 Task: Sort the products by price (lowest first).
Action: Mouse moved to (21, 123)
Screenshot: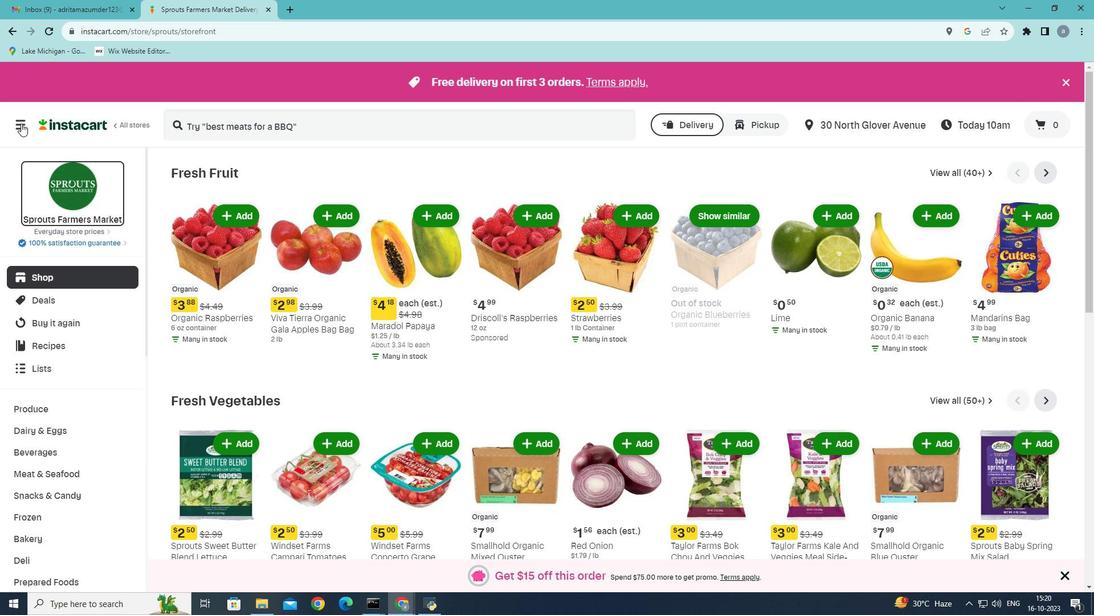 
Action: Mouse pressed left at (21, 123)
Screenshot: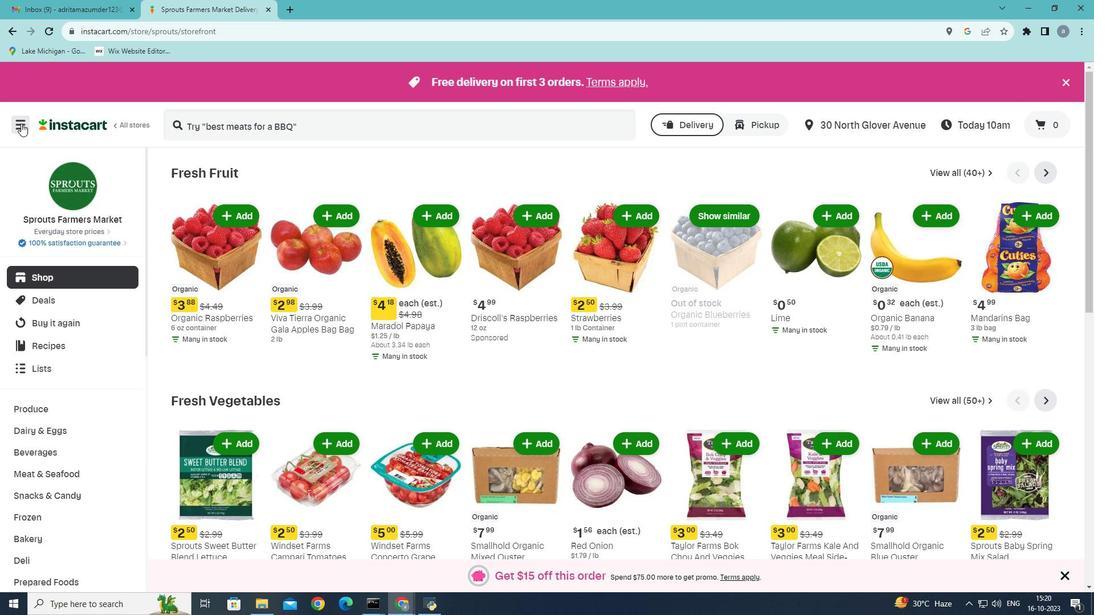 
Action: Mouse moved to (36, 334)
Screenshot: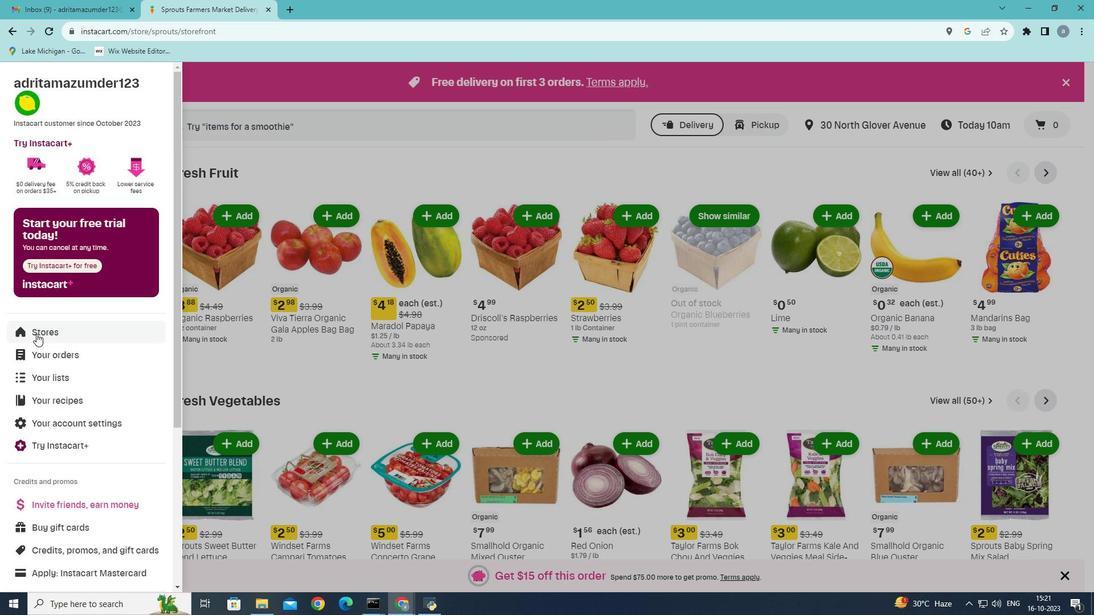 
Action: Mouse pressed left at (36, 334)
Screenshot: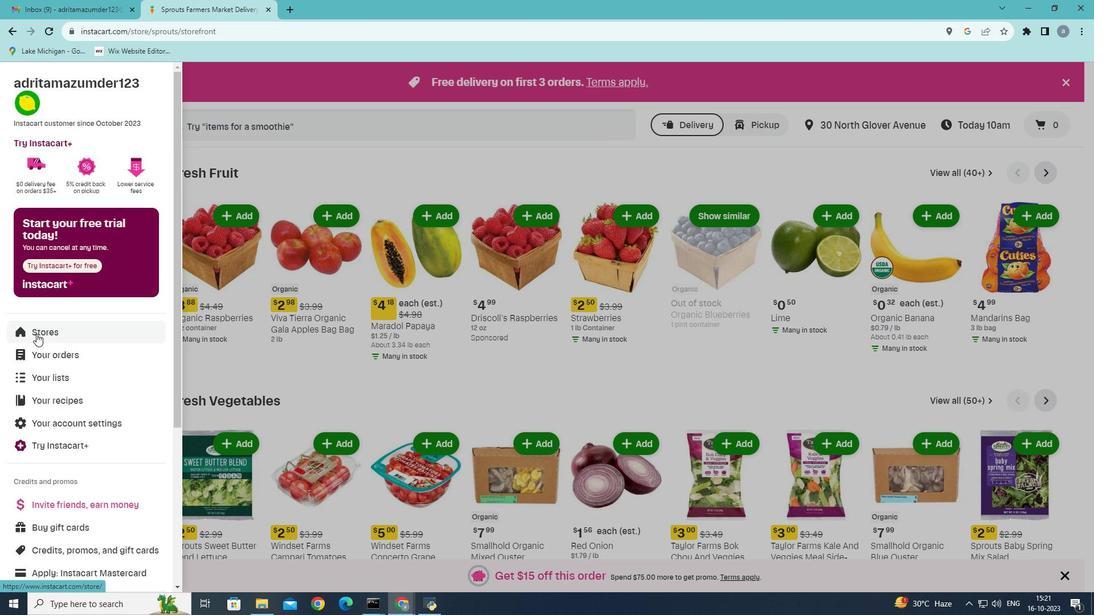 
Action: Mouse moved to (278, 130)
Screenshot: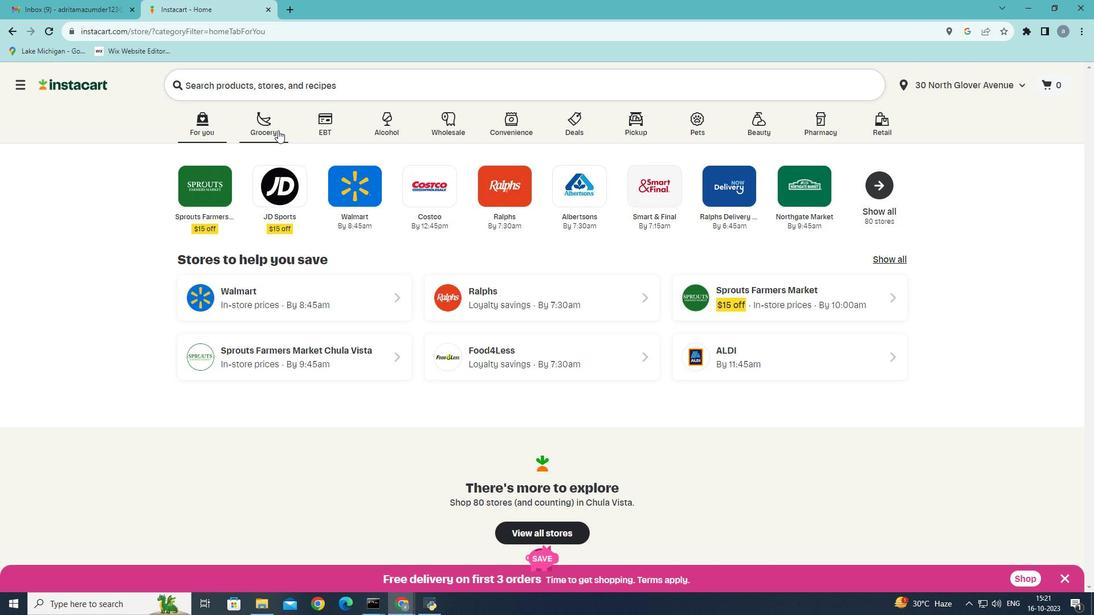 
Action: Mouse pressed left at (278, 130)
Screenshot: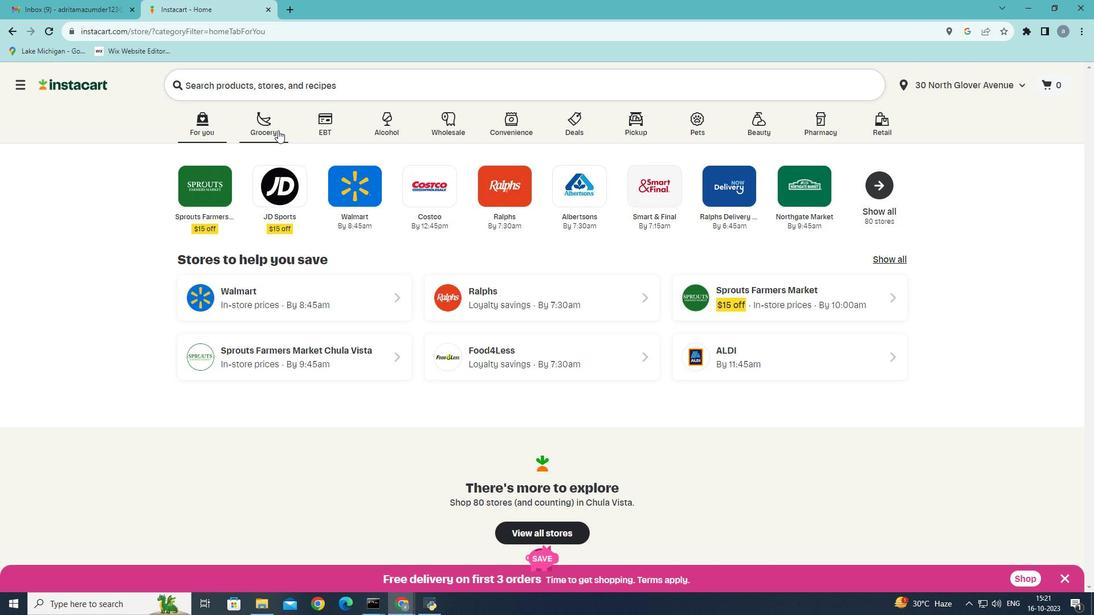 
Action: Mouse moved to (755, 281)
Screenshot: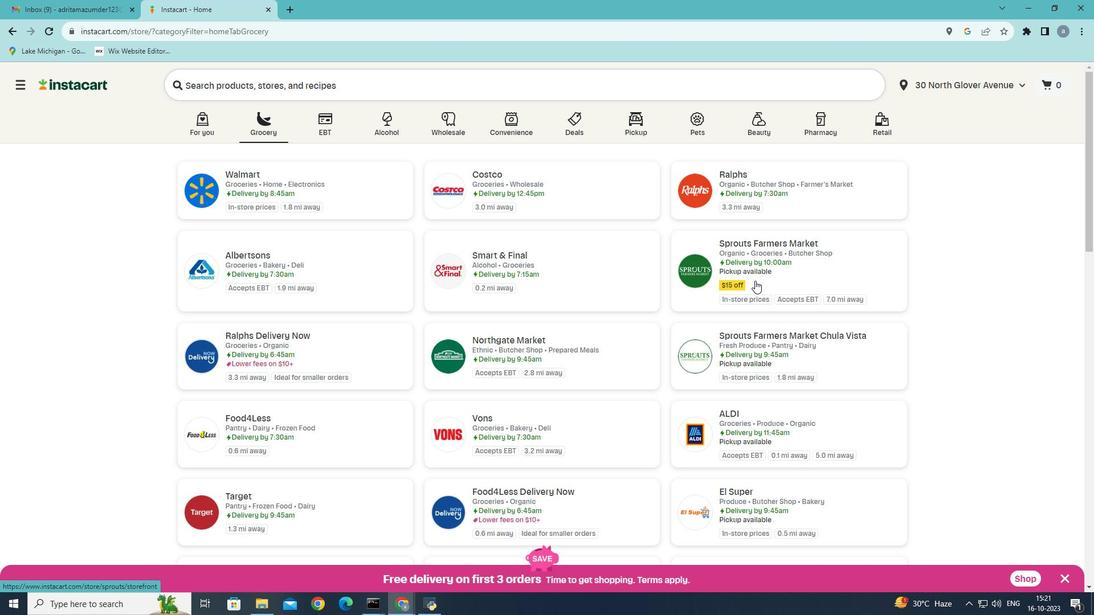 
Action: Mouse pressed left at (755, 281)
Screenshot: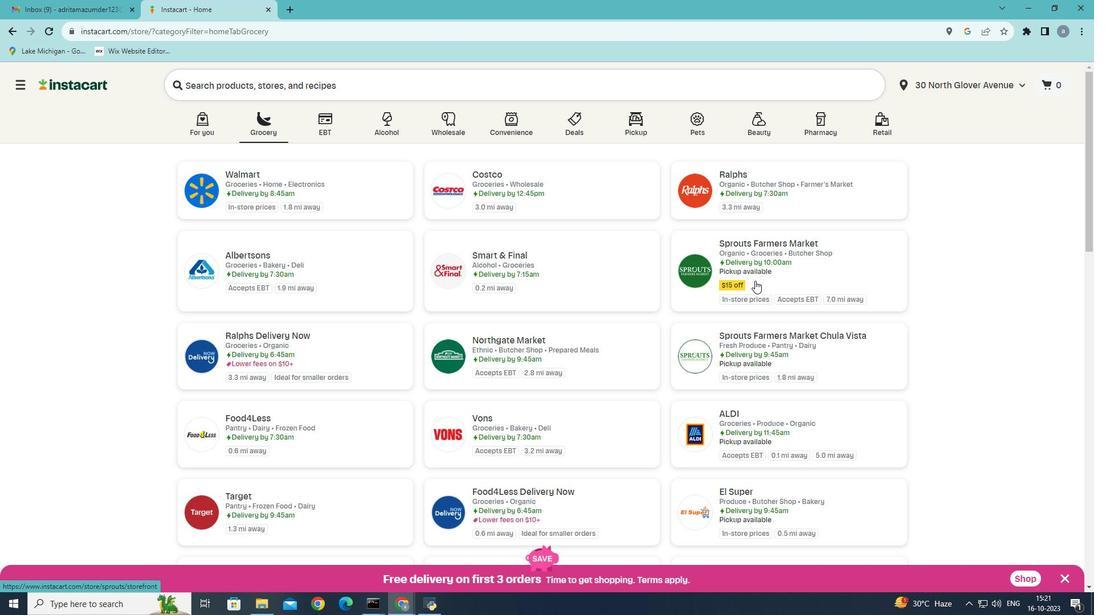 
Action: Mouse moved to (62, 478)
Screenshot: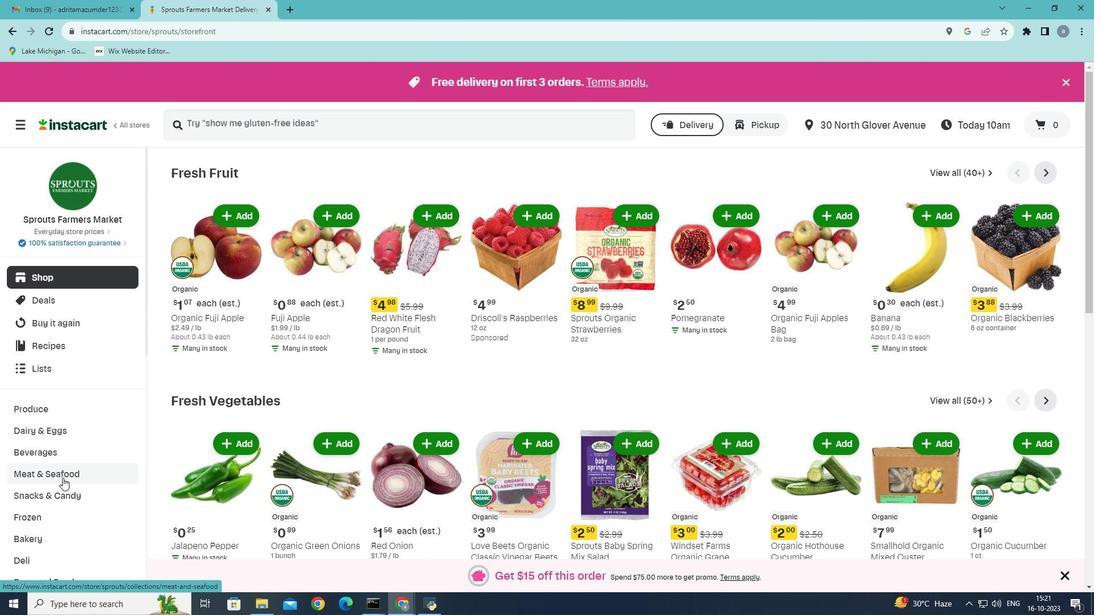 
Action: Mouse pressed left at (62, 478)
Screenshot: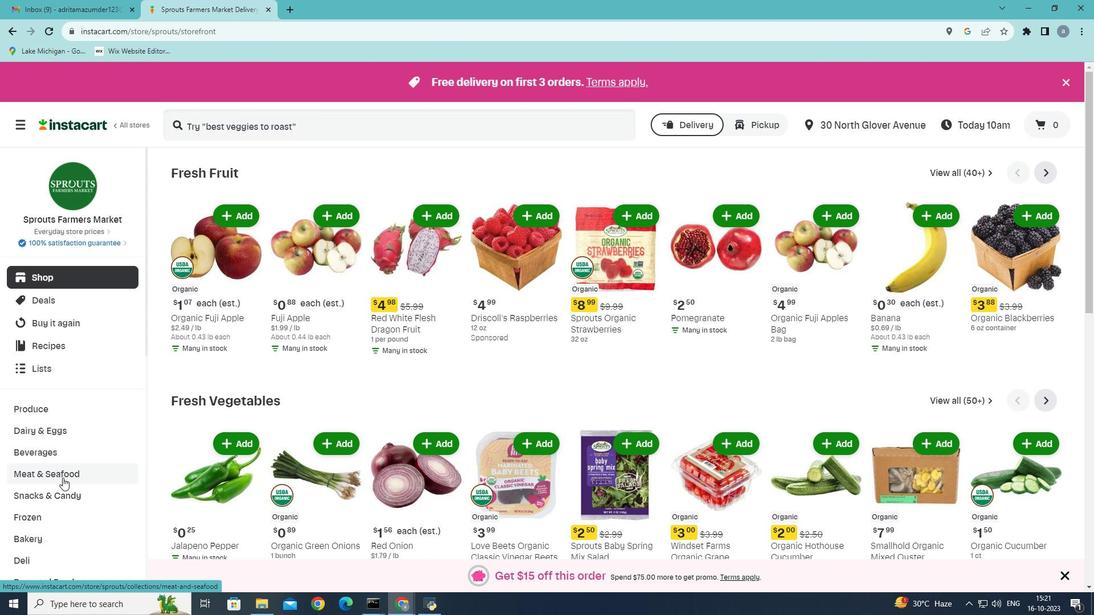 
Action: Mouse moved to (287, 198)
Screenshot: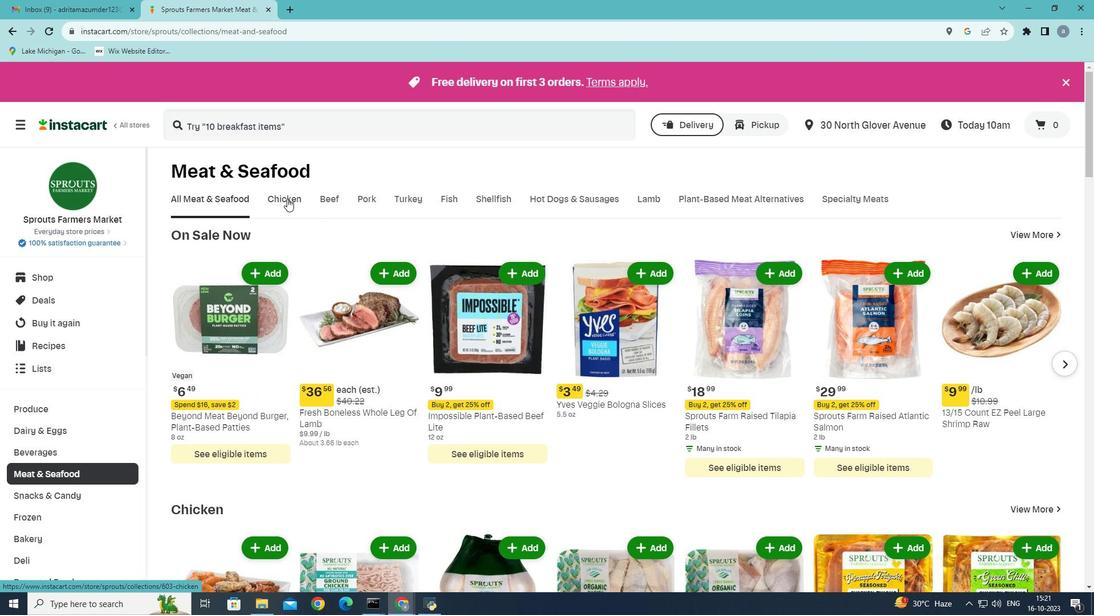 
Action: Mouse pressed left at (287, 198)
Screenshot: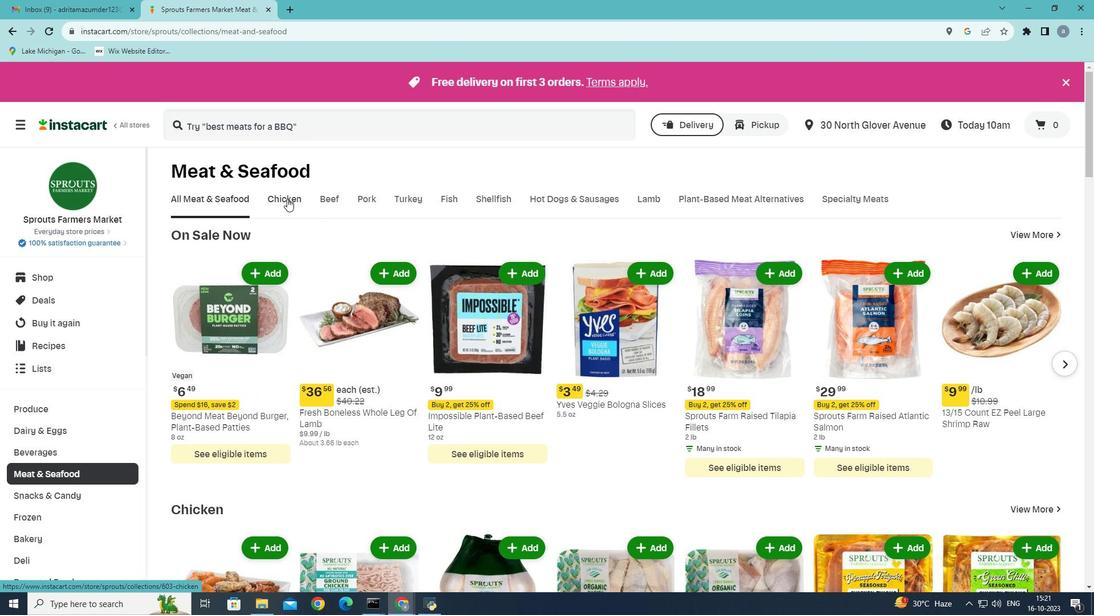 
Action: Mouse moved to (276, 250)
Screenshot: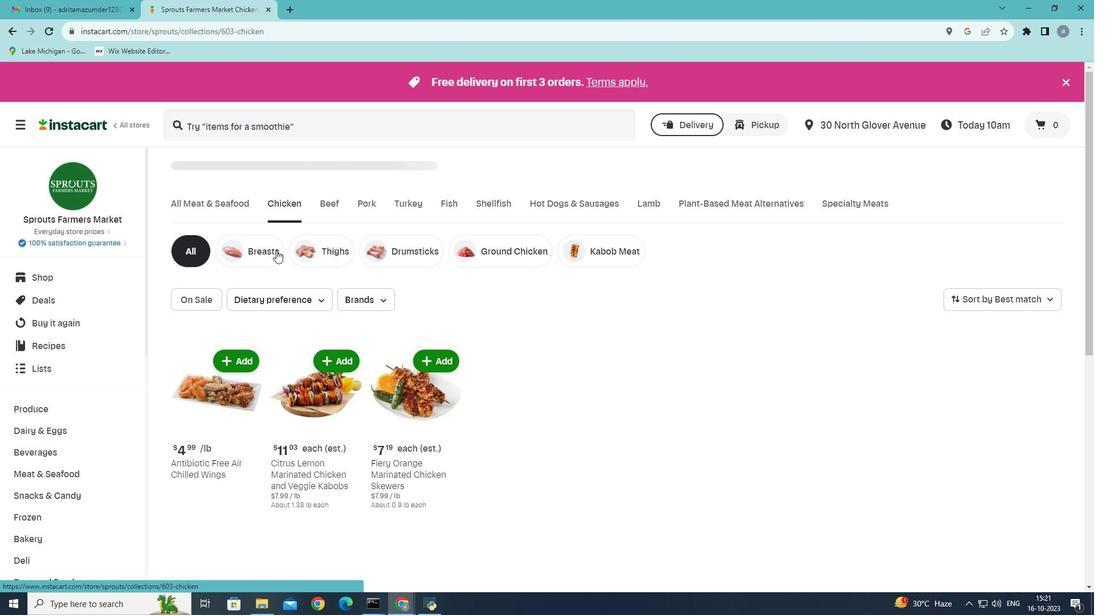 
Action: Mouse pressed left at (276, 250)
Screenshot: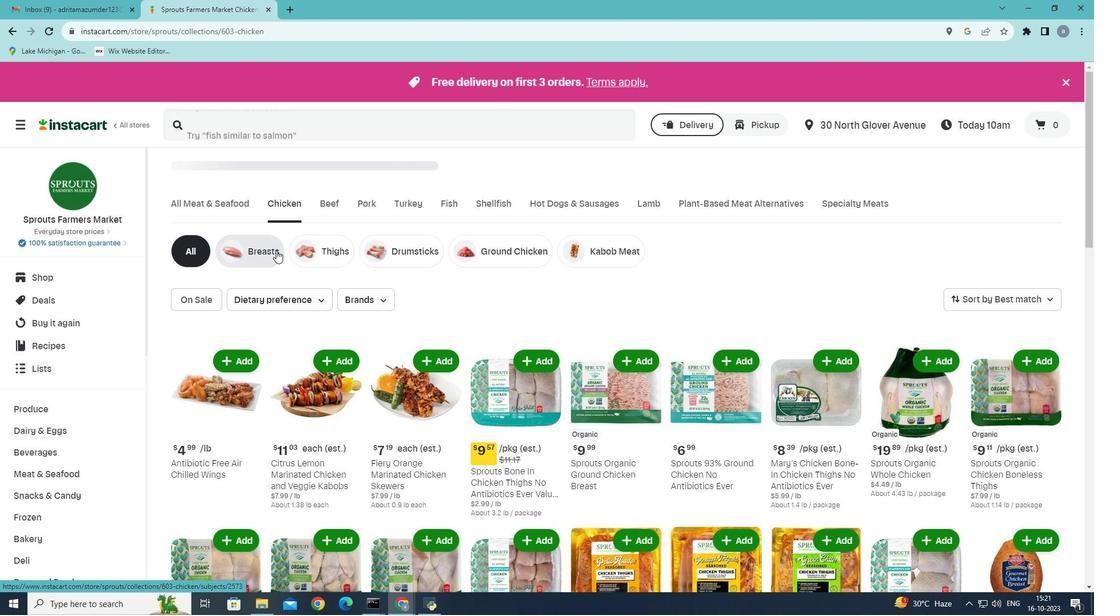 
Action: Mouse moved to (1049, 296)
Screenshot: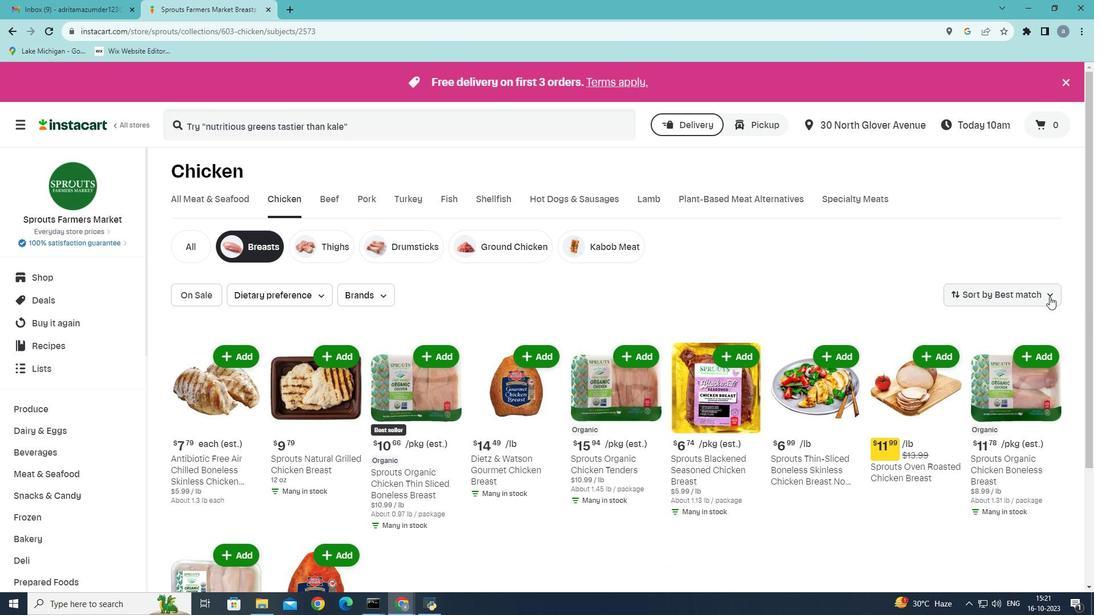 
Action: Mouse pressed left at (1049, 296)
Screenshot: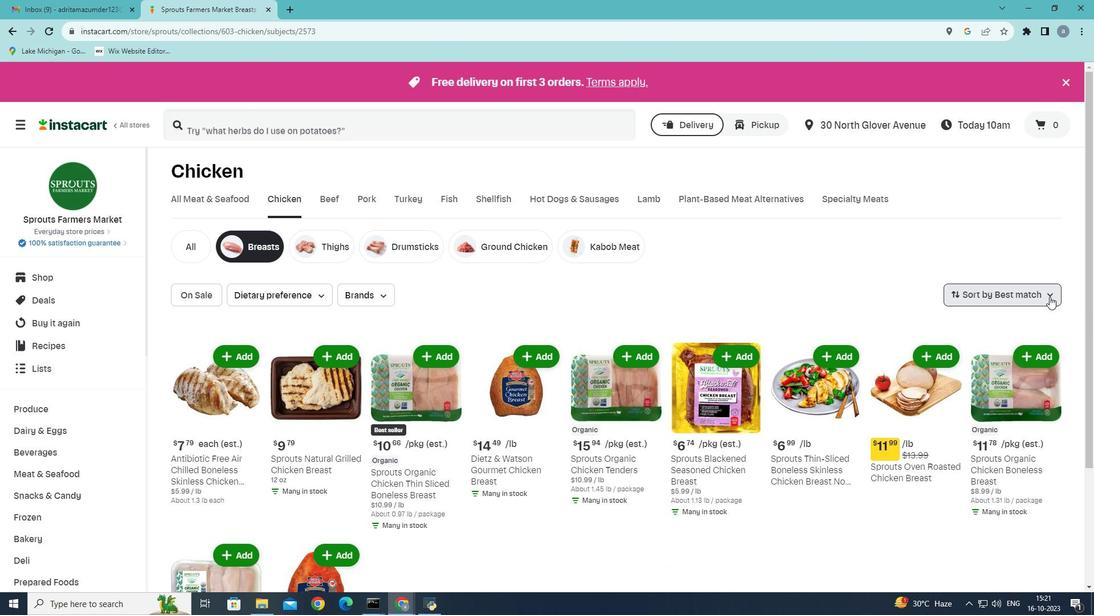 
Action: Mouse moved to (1010, 349)
Screenshot: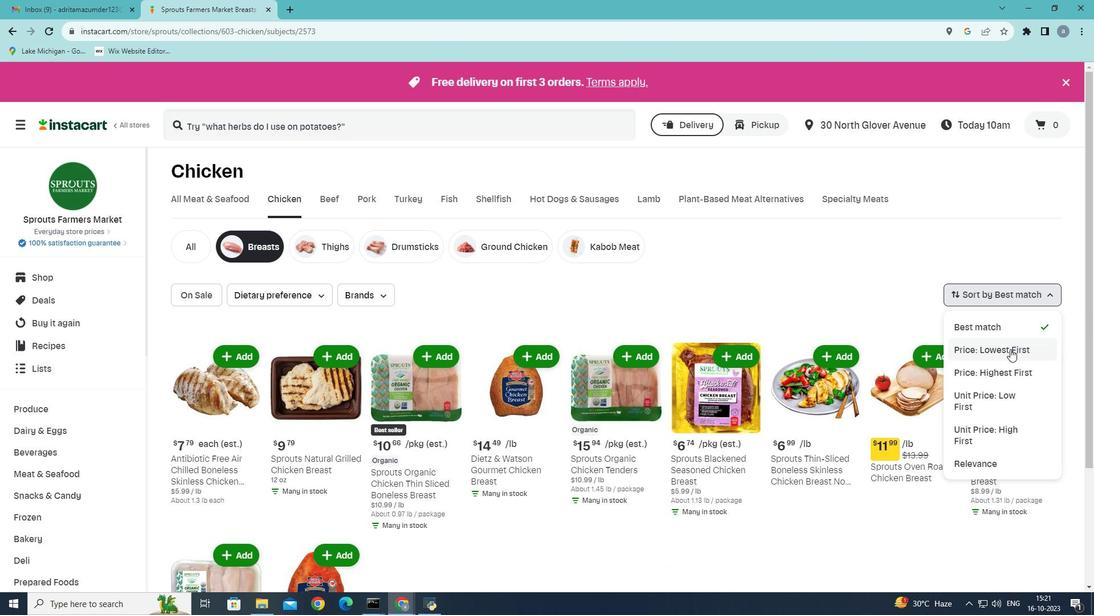 
Action: Mouse pressed left at (1010, 349)
Screenshot: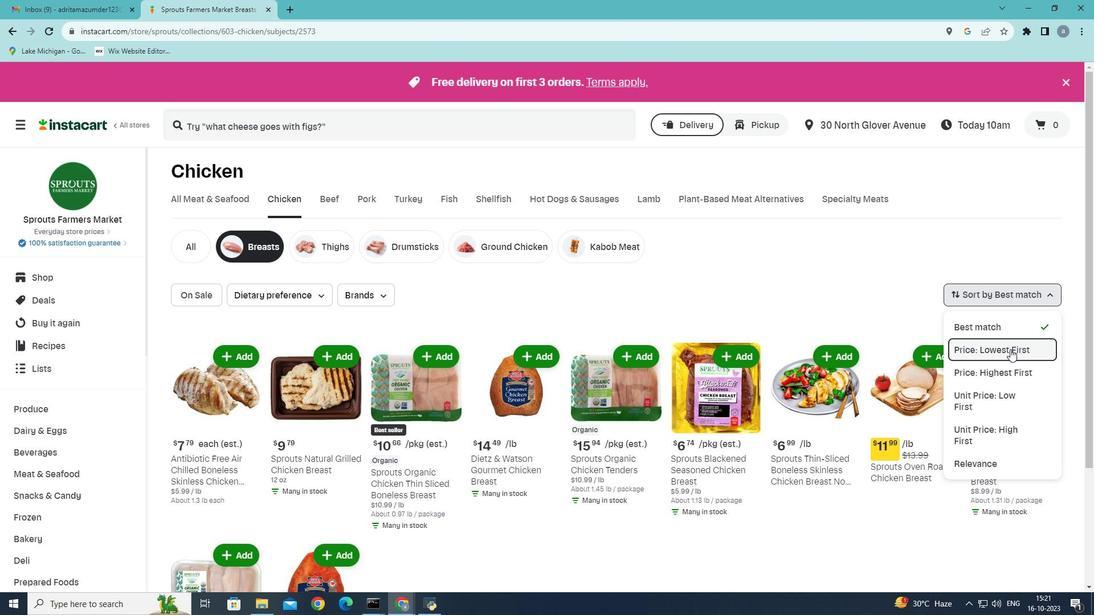 
Action: Mouse moved to (1007, 349)
Screenshot: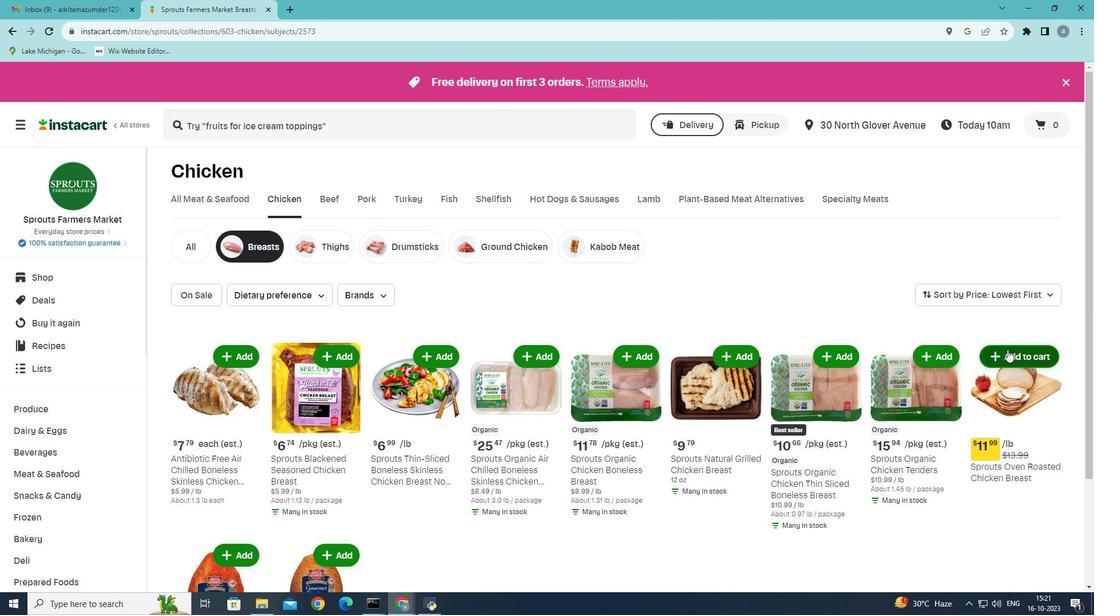 
